 Task: Create a rule from the Recommended list, Task Added to this Project -> add SubTasks in the project BayTech with SubTasks Gather and Analyse Requirements , Design and Implement Solution , System Test and UAT , Release to Production / Go Live
Action: Mouse moved to (479, 189)
Screenshot: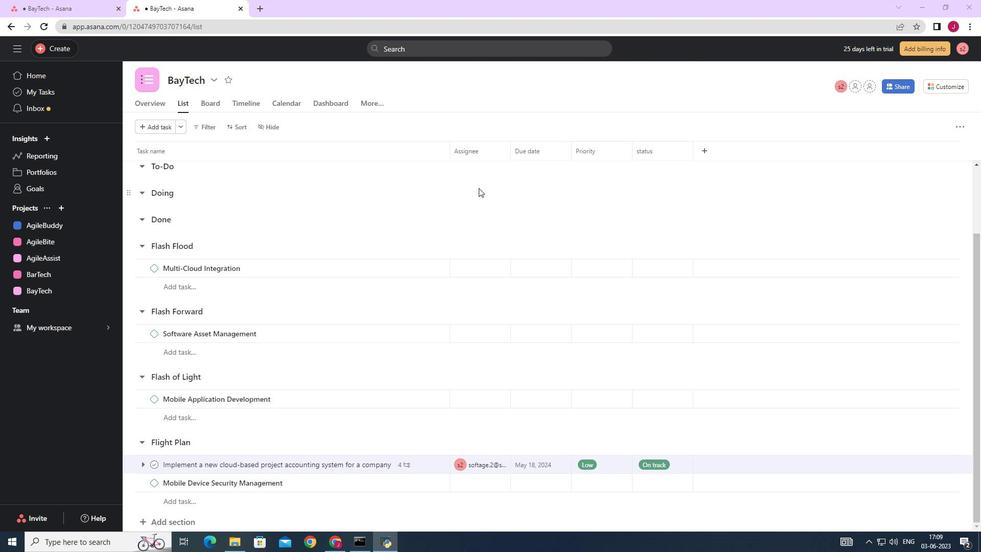 
Action: Mouse scrolled (479, 190) with delta (0, 0)
Screenshot: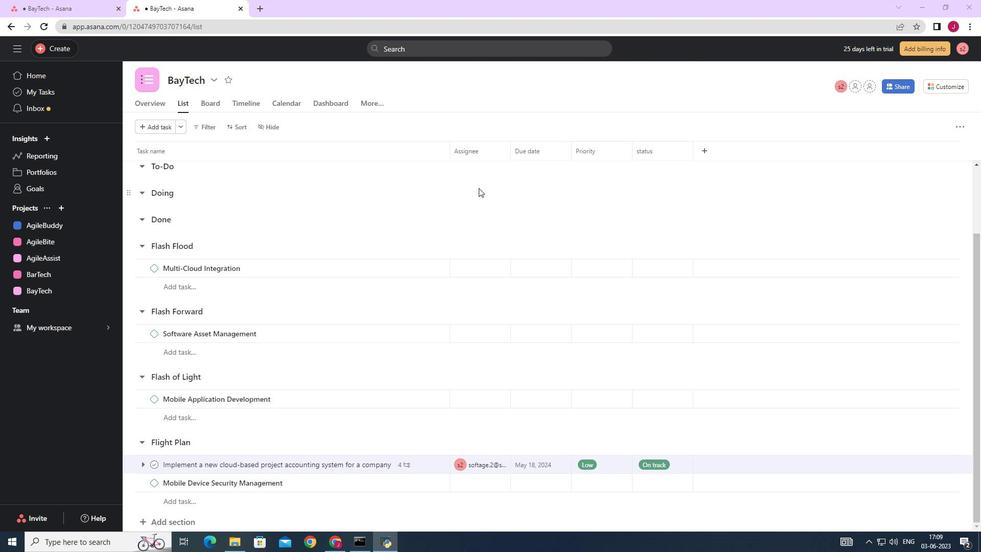 
Action: Mouse scrolled (479, 190) with delta (0, 0)
Screenshot: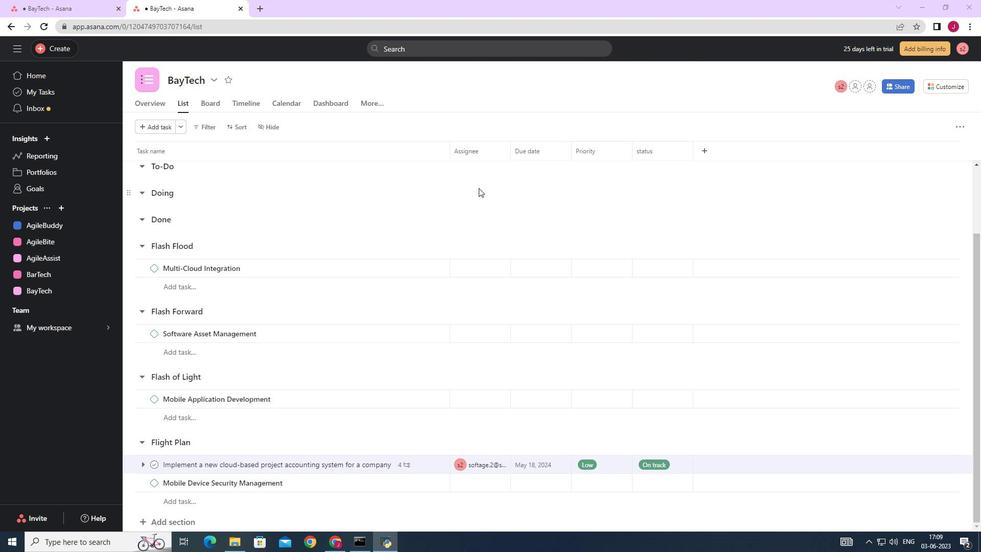 
Action: Mouse scrolled (479, 190) with delta (0, 0)
Screenshot: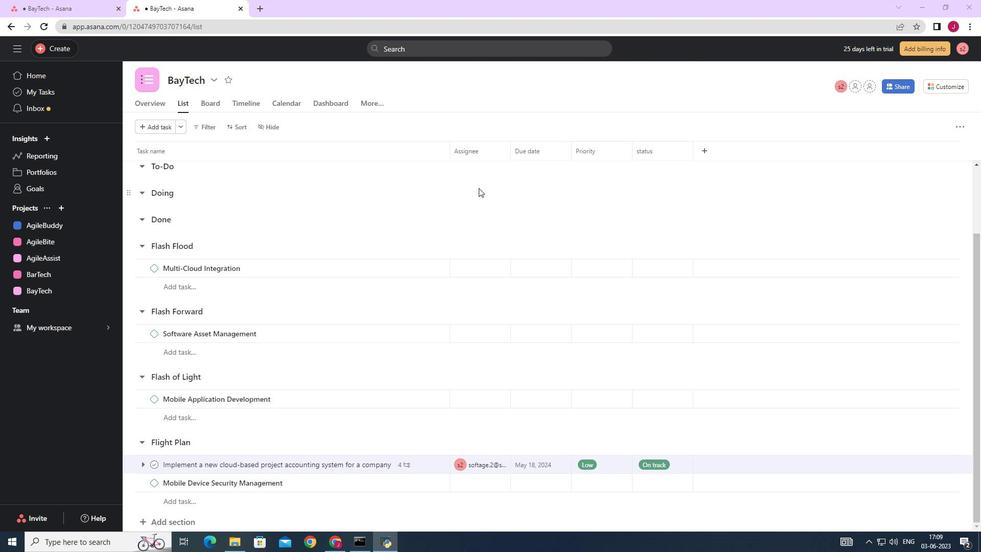 
Action: Mouse moved to (953, 84)
Screenshot: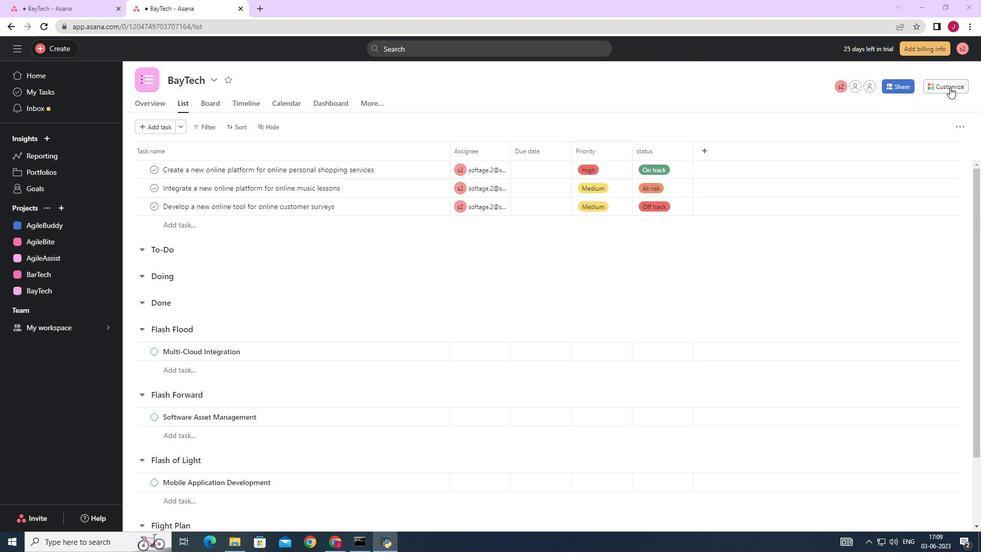 
Action: Mouse pressed left at (953, 84)
Screenshot: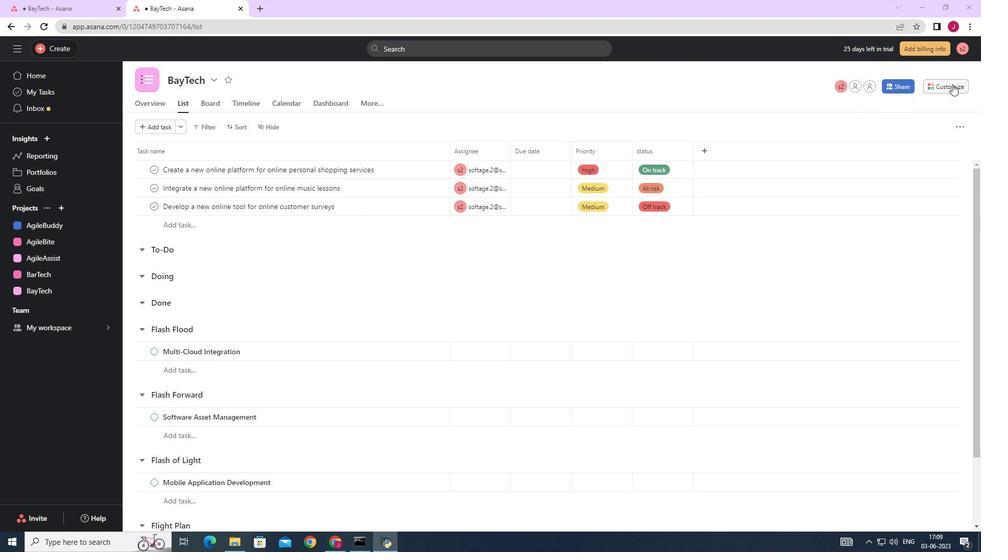 
Action: Mouse moved to (769, 224)
Screenshot: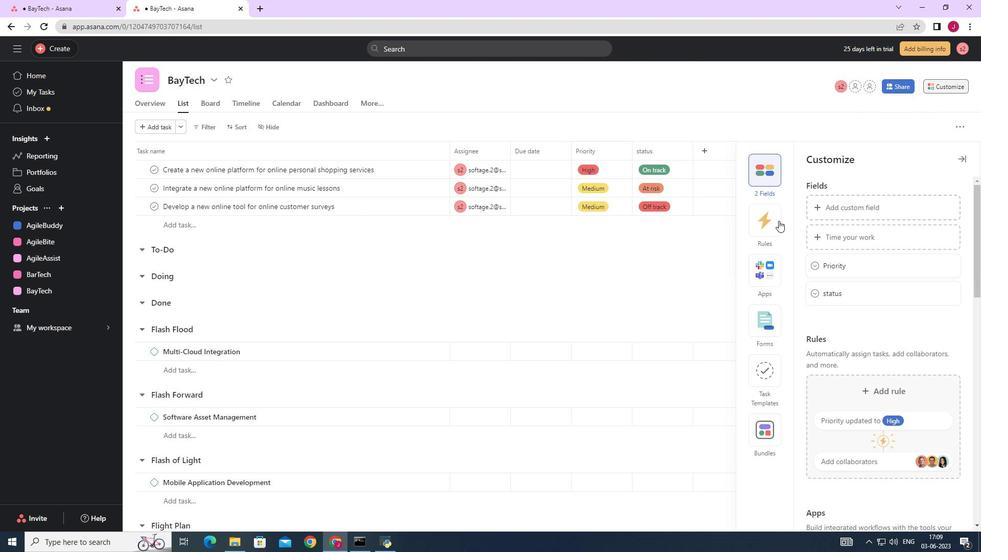 
Action: Mouse pressed left at (769, 224)
Screenshot: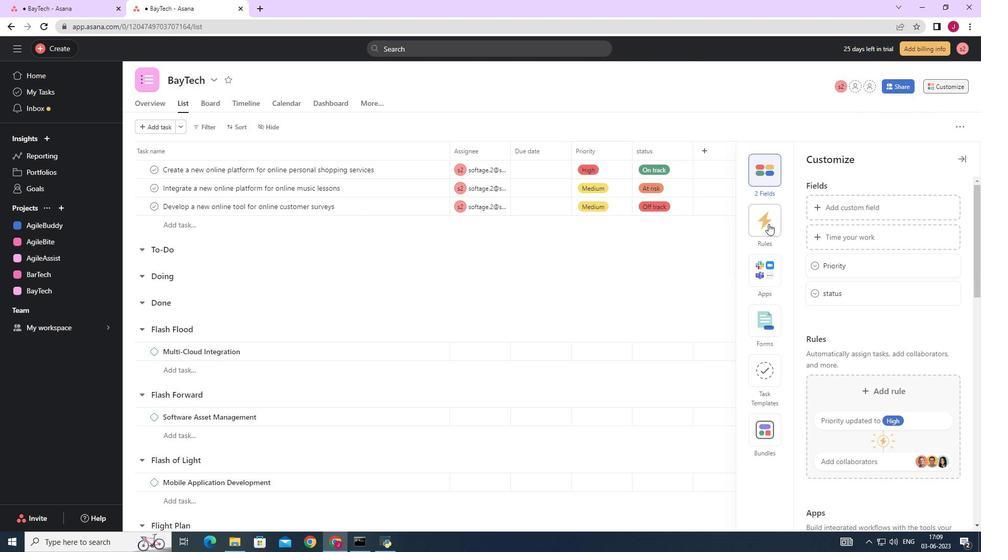 
Action: Mouse moved to (860, 240)
Screenshot: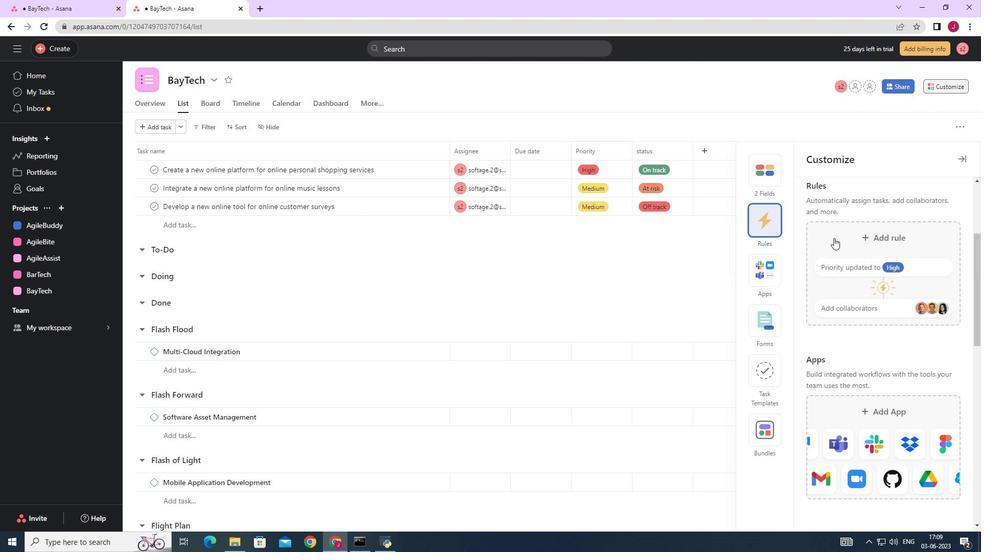 
Action: Mouse pressed left at (860, 240)
Screenshot: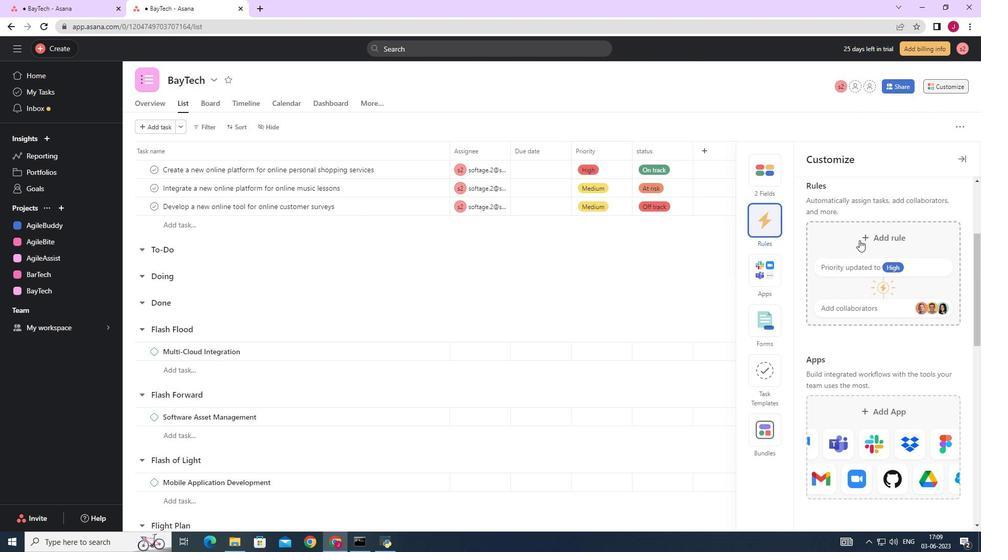 
Action: Mouse moved to (370, 159)
Screenshot: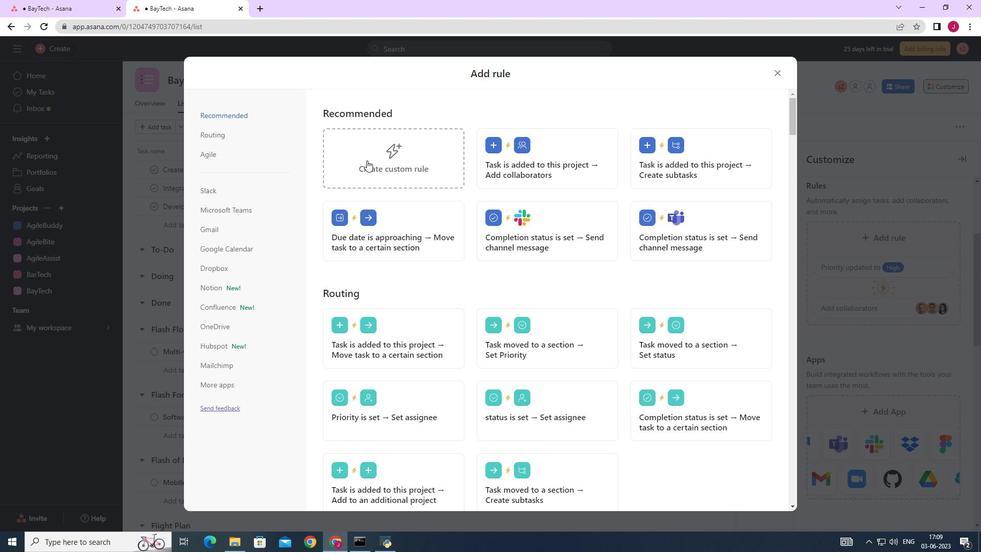 
Action: Mouse pressed left at (370, 159)
Screenshot: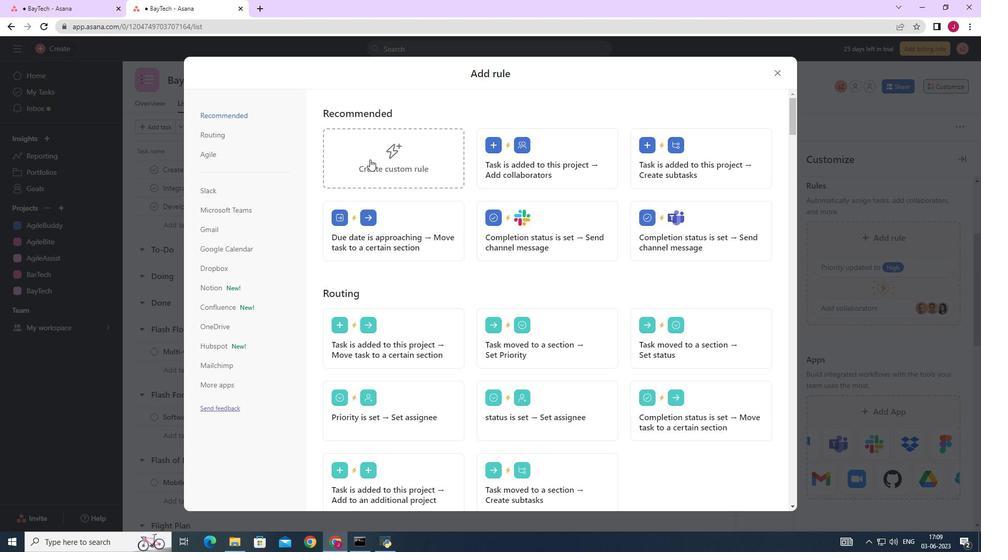 
Action: Mouse moved to (439, 262)
Screenshot: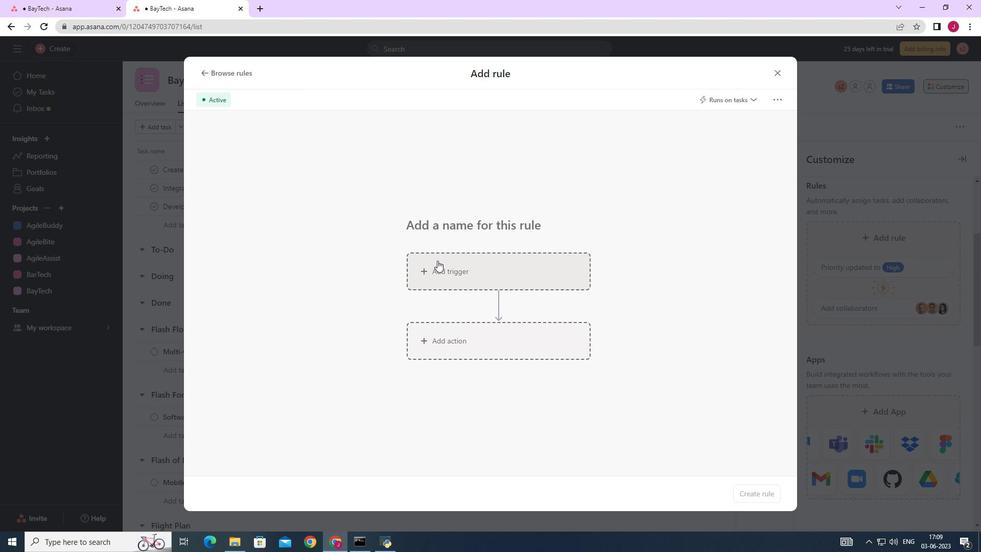 
Action: Mouse pressed left at (439, 262)
Screenshot: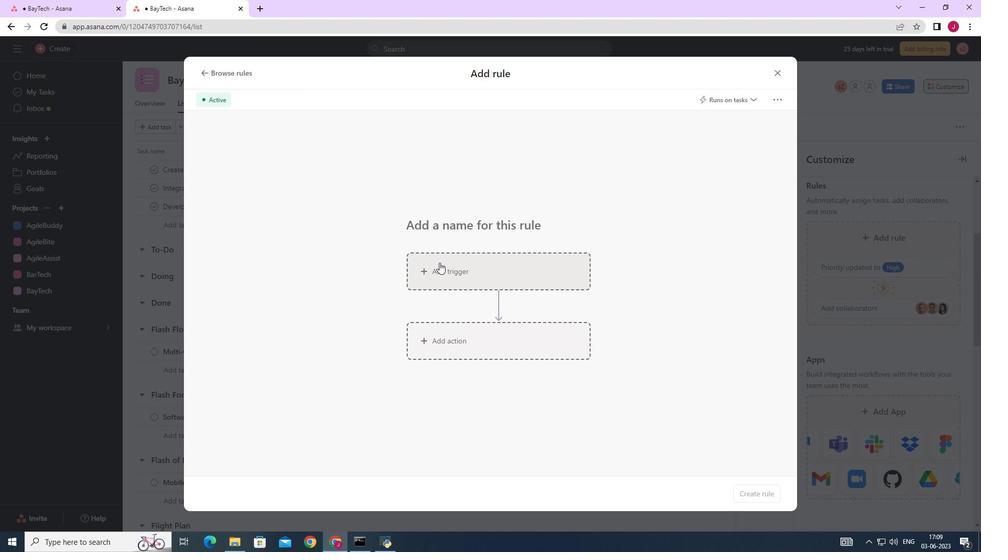 
Action: Mouse moved to (423, 336)
Screenshot: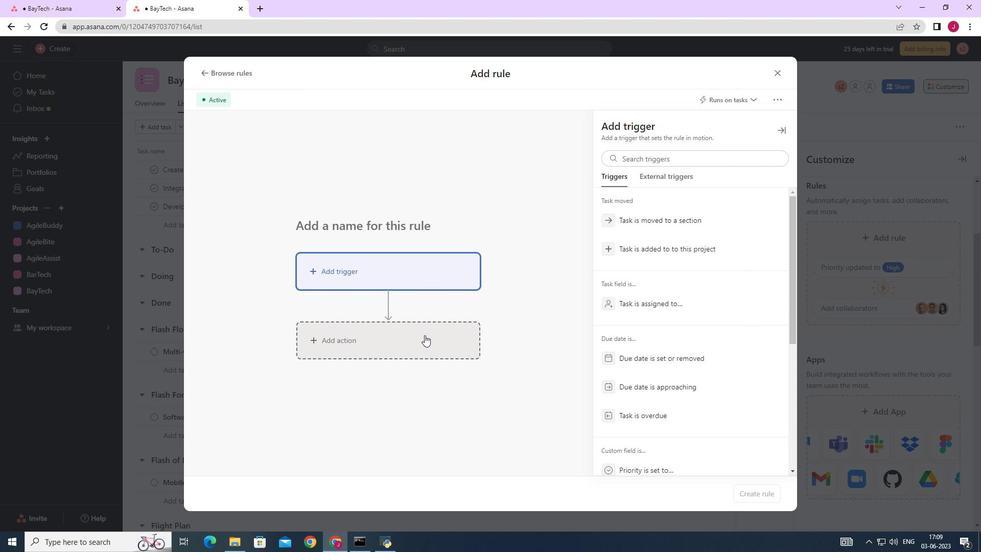 
Action: Mouse pressed left at (423, 336)
Screenshot: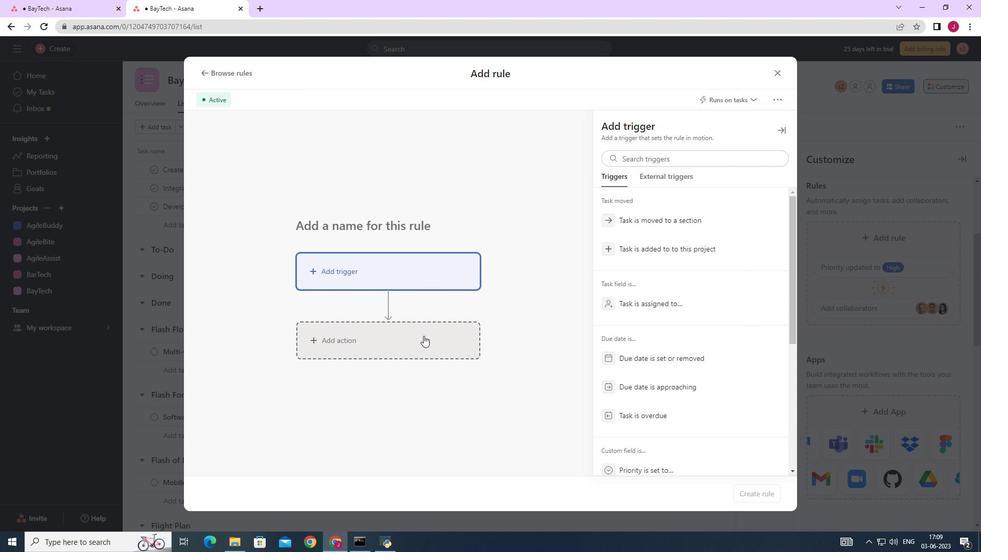 
Action: Mouse moved to (679, 256)
Screenshot: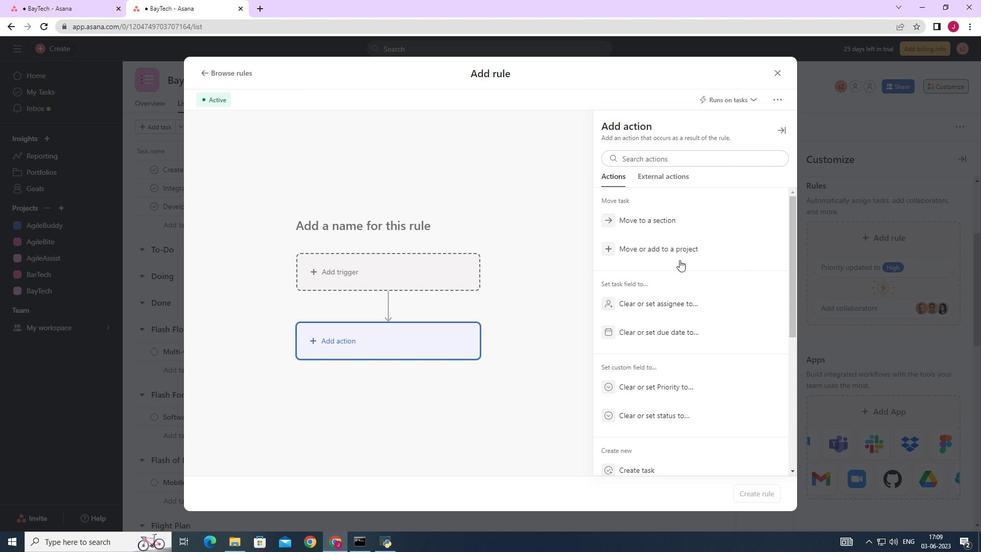 
Action: Mouse scrolled (679, 255) with delta (0, 0)
Screenshot: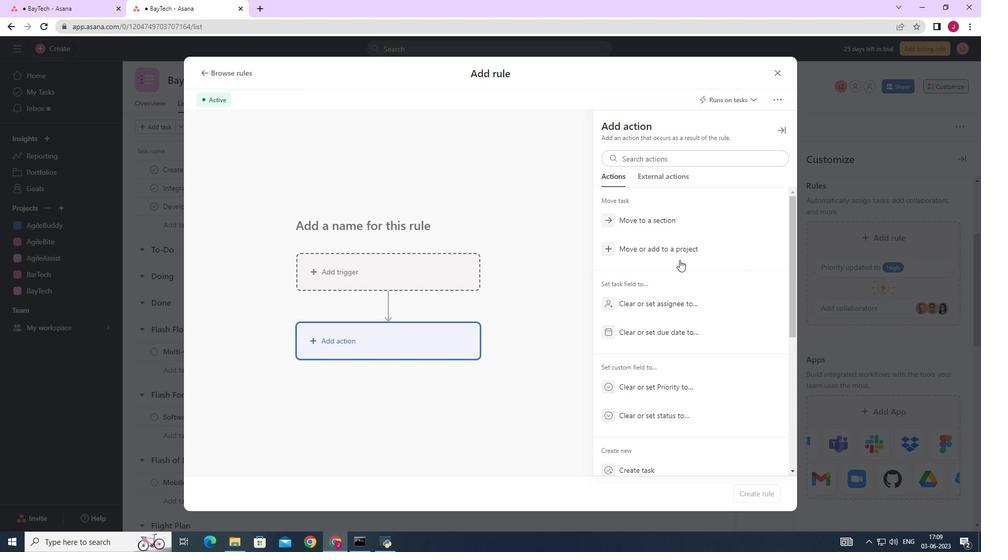 
Action: Mouse scrolled (679, 255) with delta (0, 0)
Screenshot: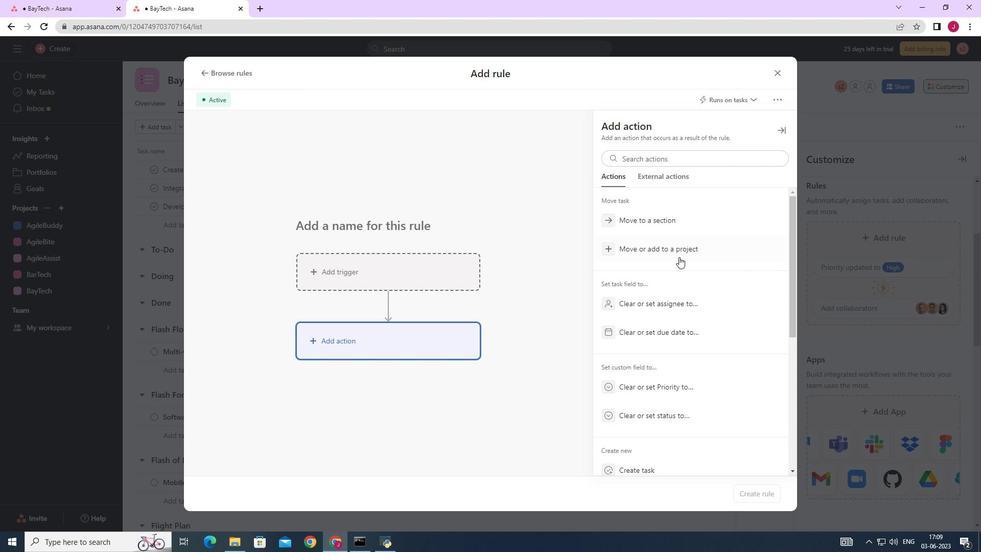 
Action: Mouse moved to (679, 256)
Screenshot: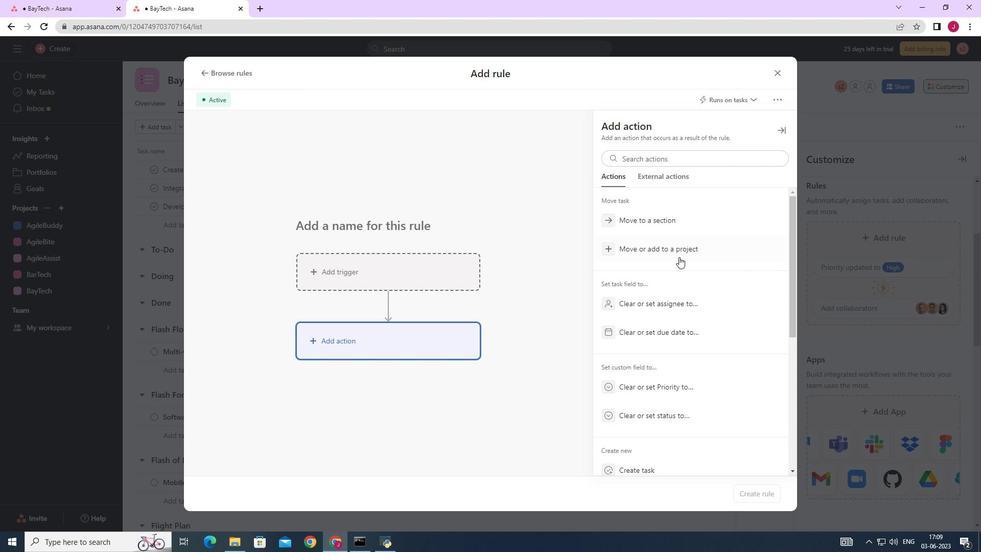 
Action: Mouse scrolled (679, 255) with delta (0, 0)
Screenshot: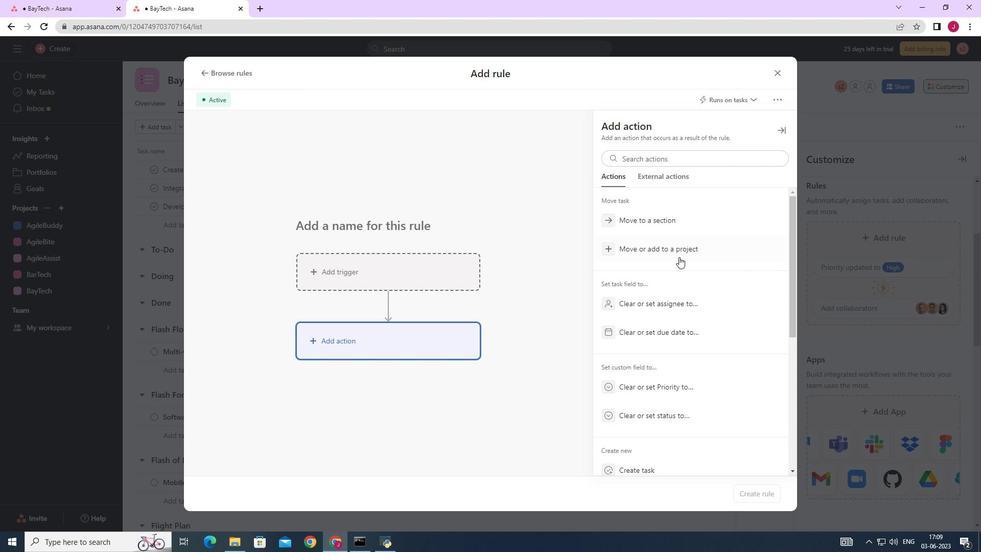 
Action: Mouse moved to (679, 254)
Screenshot: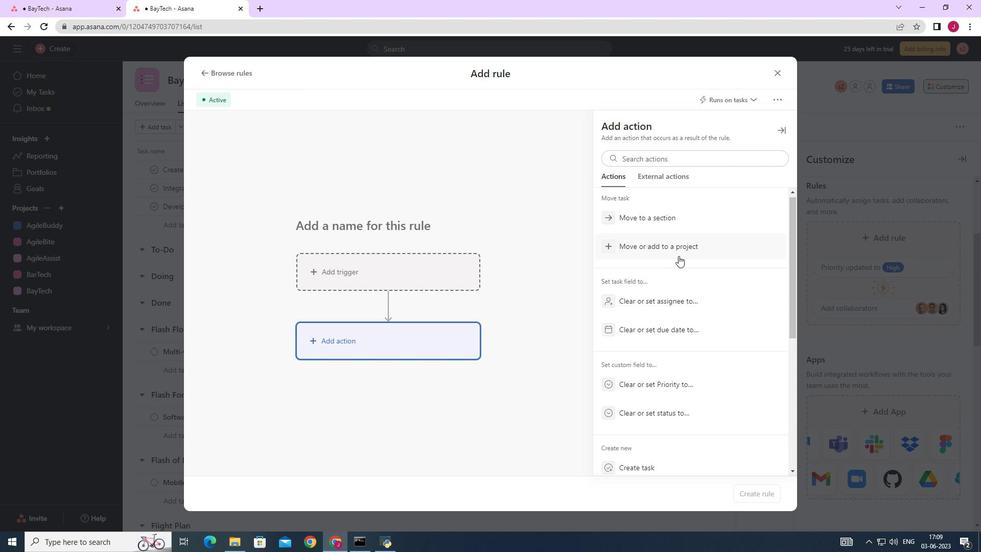 
Action: Mouse scrolled (679, 254) with delta (0, 0)
Screenshot: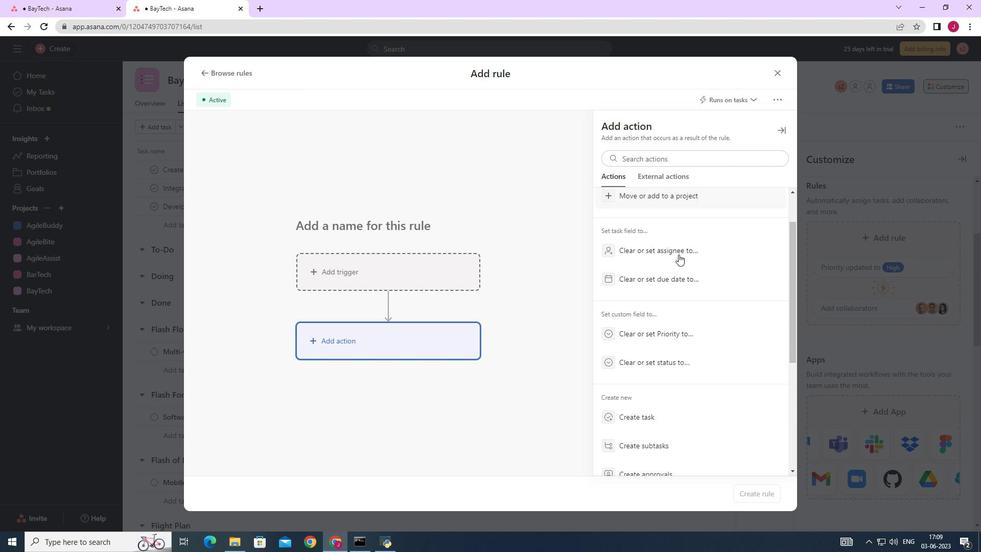 
Action: Mouse moved to (654, 291)
Screenshot: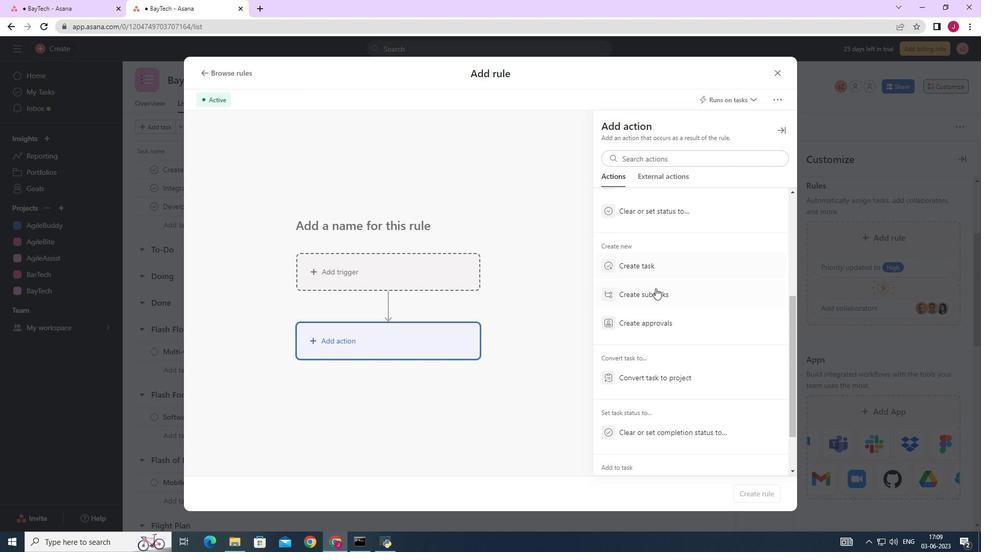 
Action: Mouse pressed left at (654, 291)
Screenshot: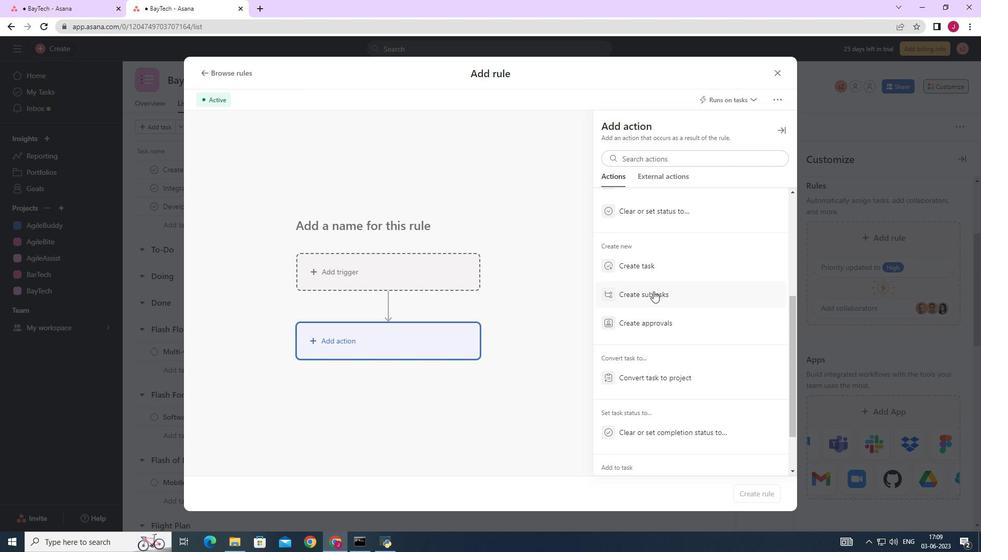 
Action: Mouse moved to (626, 159)
Screenshot: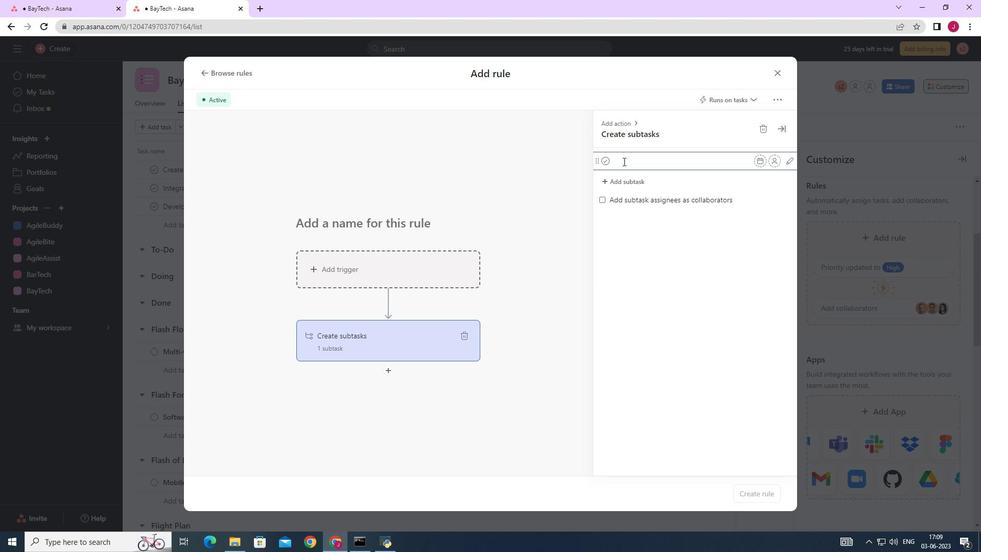 
Action: Key pressed <Key.caps_lock>G<Key.caps_lock>ather<Key.space>and<Key.space><Key.caps_lock>A<Key.caps_lock>nalyse<Key.space><Key.caps_lock>R<Key.caps_lock>equirements<Key.enter><Key.caps_lock>D<Key.caps_lock>esign<Key.space>and<Key.space><Key.caps_lock>I<Key.caps_lock>mplement<Key.space><Key.caps_lock>S<Key.caps_lock>ollution<Key.space><Key.backspace><Key.backspace><Key.backspace><Key.backspace><Key.backspace><Key.backspace><Key.backspace>ution<Key.space><Key.enter><Key.caps_lock>S<Key.caps_lock>ystem<Key.space><Key.caps_lock>T<Key.caps_lock>est<Key.space>and<Key.space><Key.caps_lock>UAT<Key.enter><Key.caps_lock><Key.caps_lock>R<Key.caps_lock>elease<Key.space>to<Key.space>production<Key.space>/<Key.space><Key.caps_lock>G<Key.caps_lock>o<Key.space><Key.caps_lock>L<Key.caps_lock>ive<Key.enter>
Screenshot: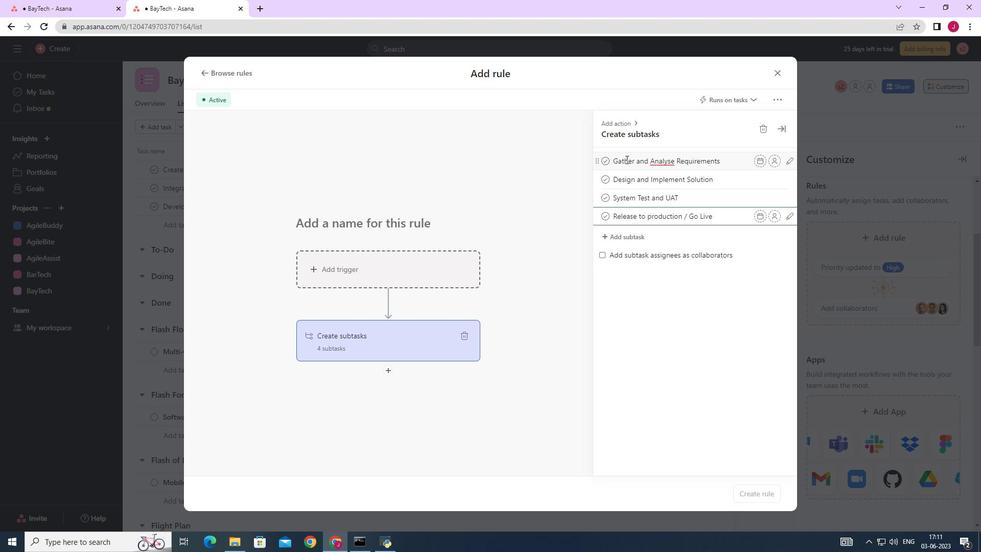 
